 Task: In the table, the row minimum row height is 0.4.
Action: Mouse moved to (192, 74)
Screenshot: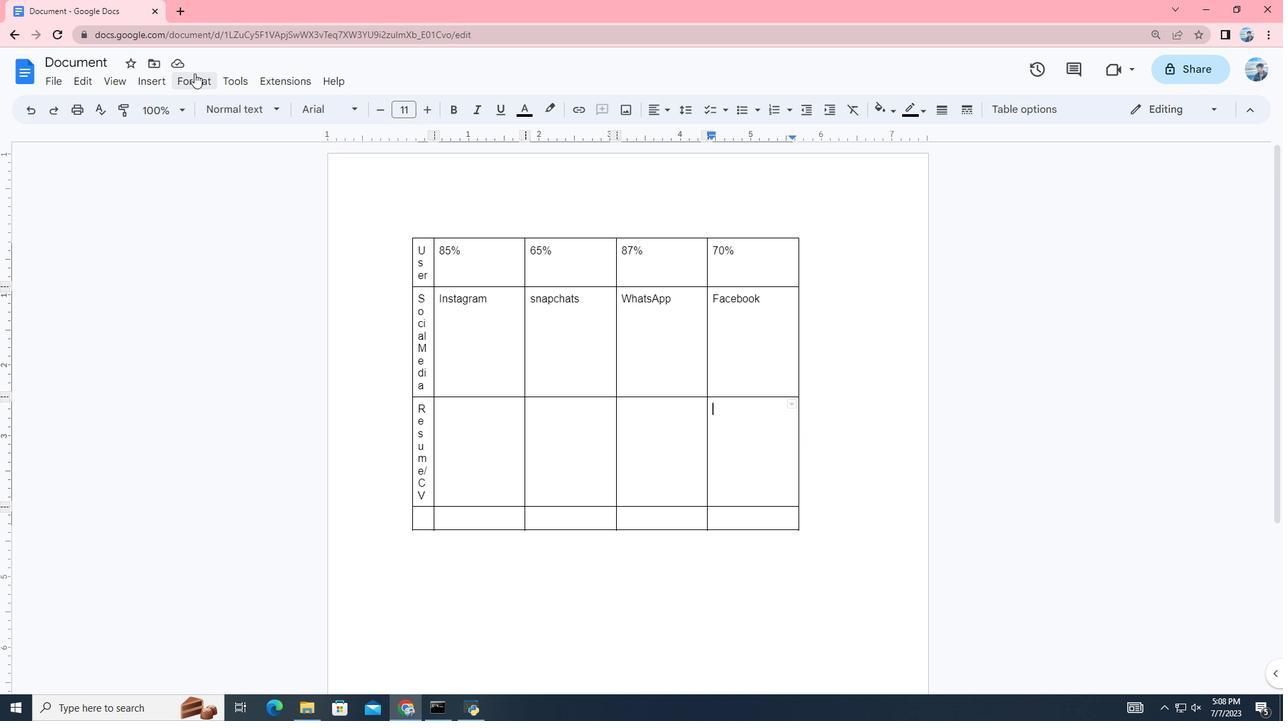 
Action: Mouse pressed left at (192, 74)
Screenshot: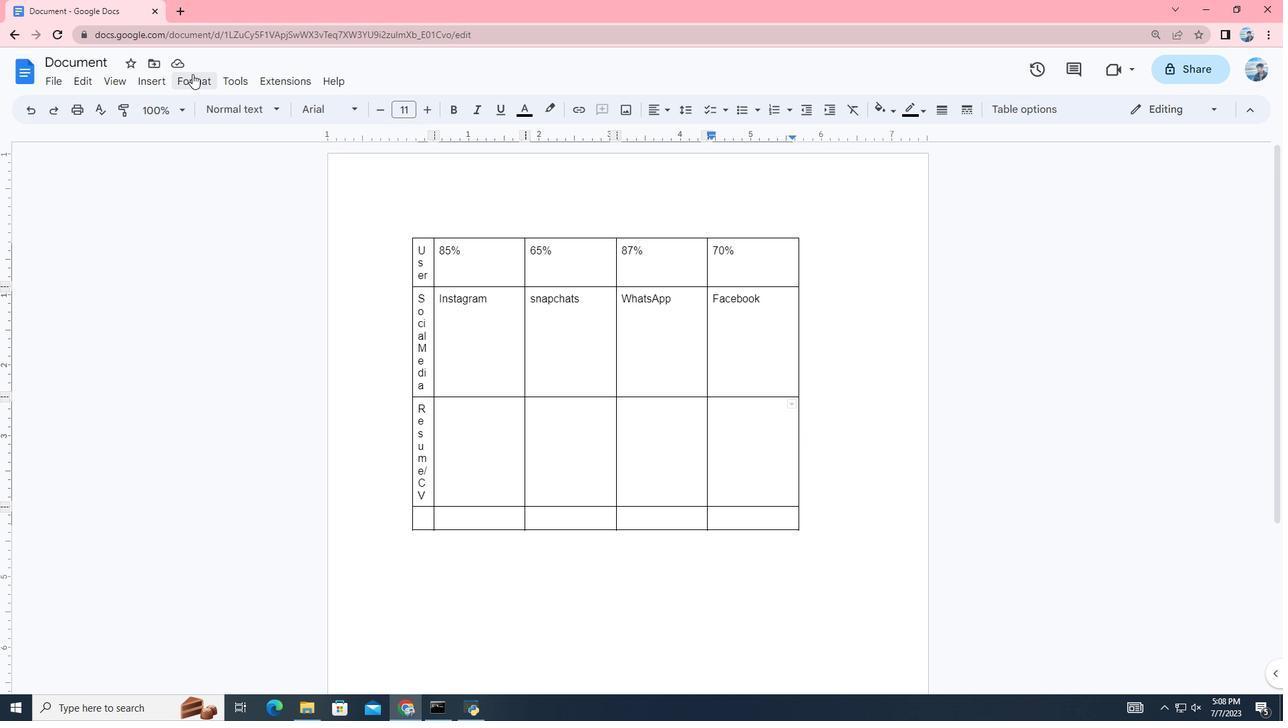 
Action: Mouse moved to (473, 669)
Screenshot: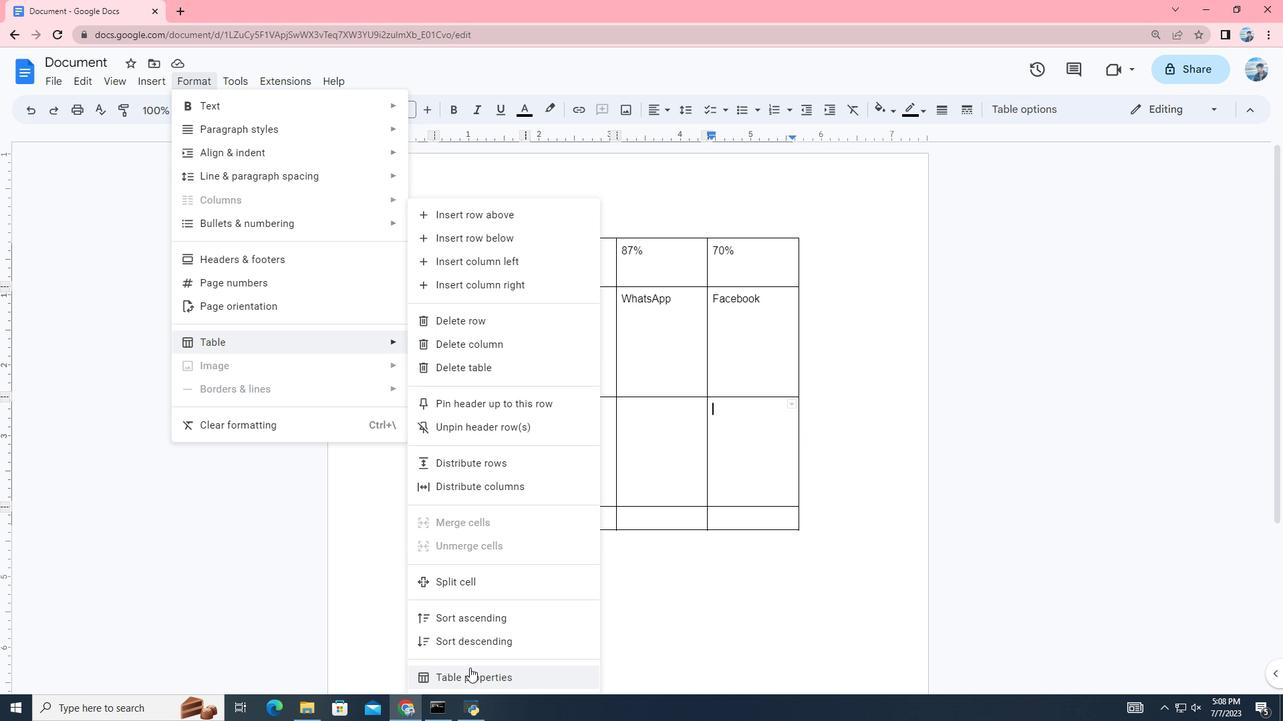 
Action: Mouse pressed left at (473, 669)
Screenshot: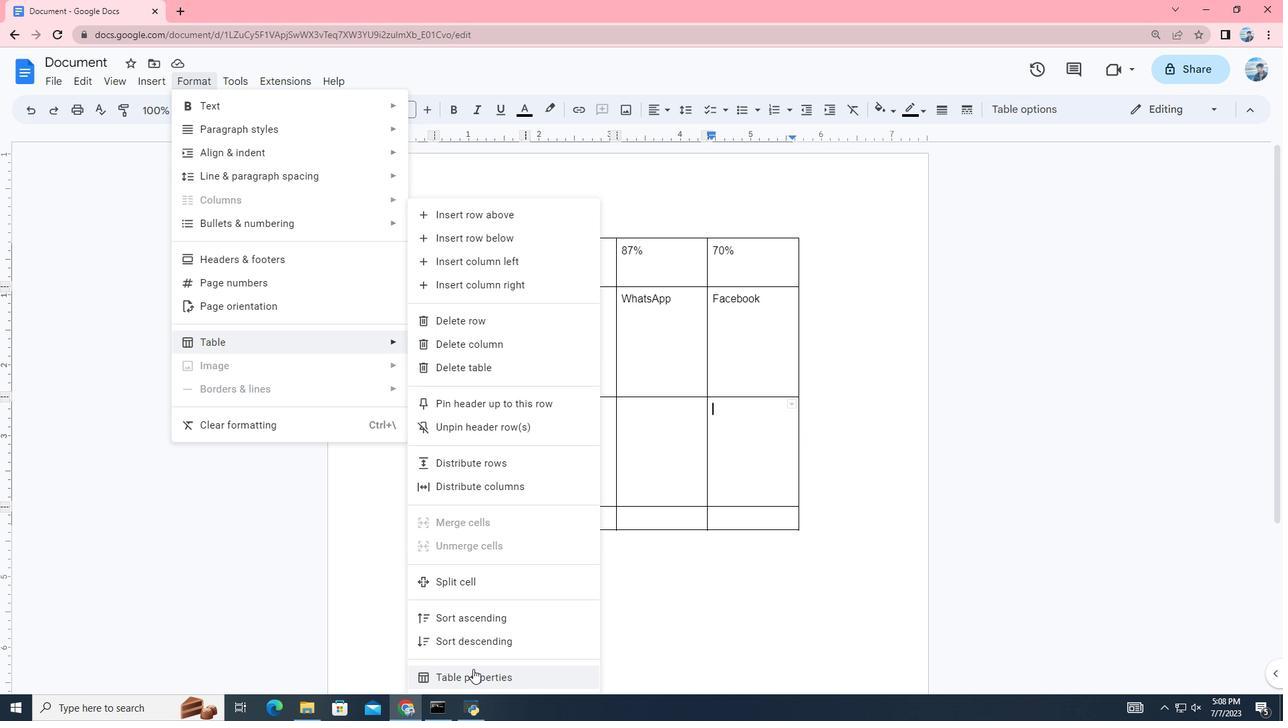 
Action: Mouse moved to (1107, 441)
Screenshot: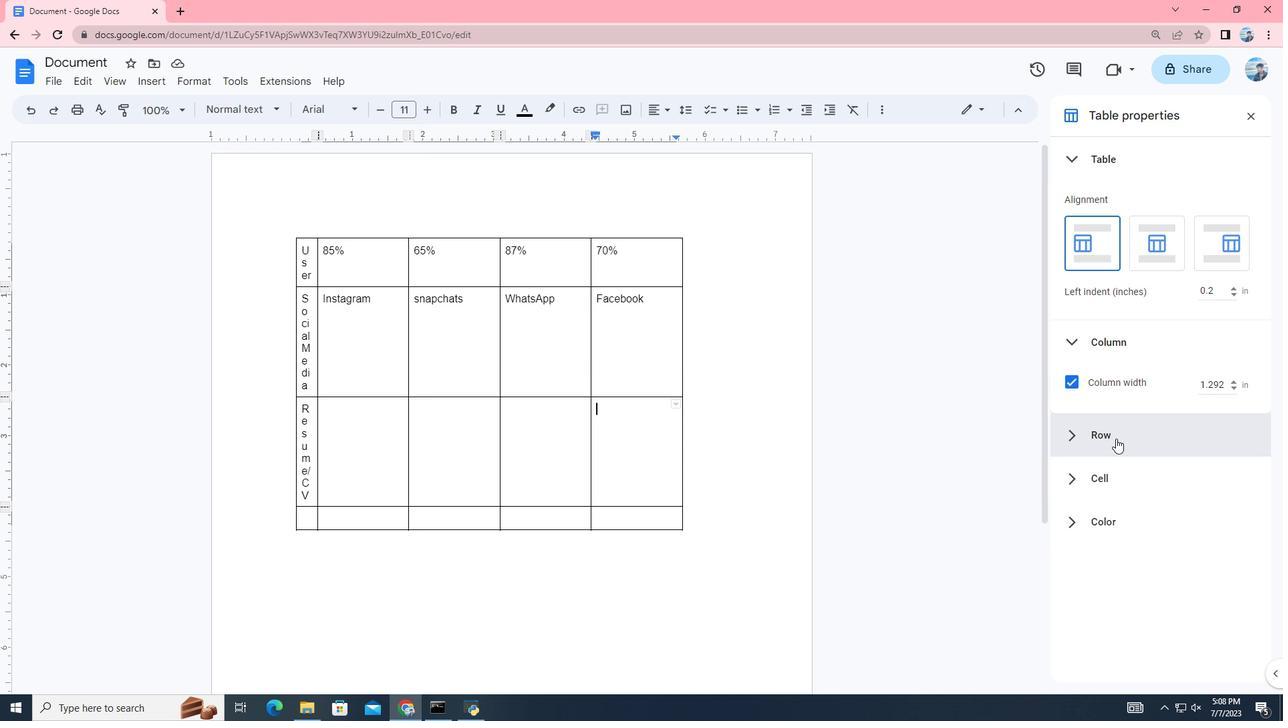 
Action: Mouse pressed left at (1107, 441)
Screenshot: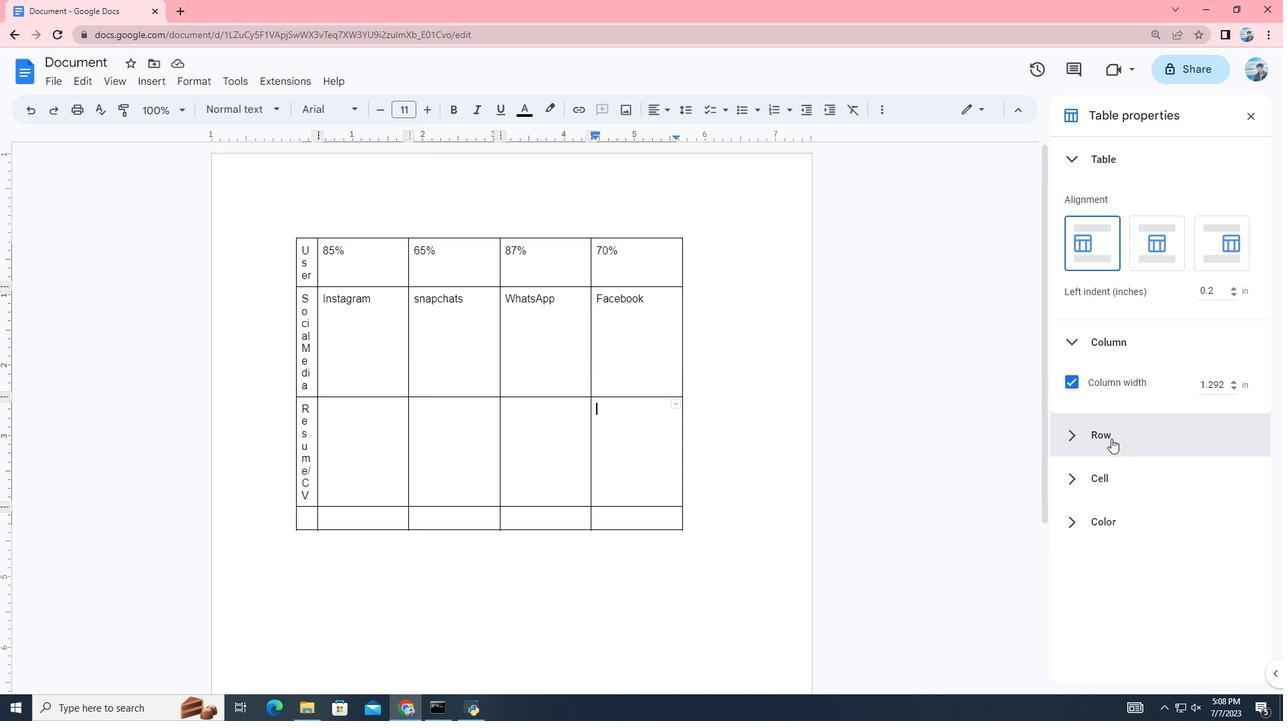 
Action: Mouse moved to (1220, 475)
Screenshot: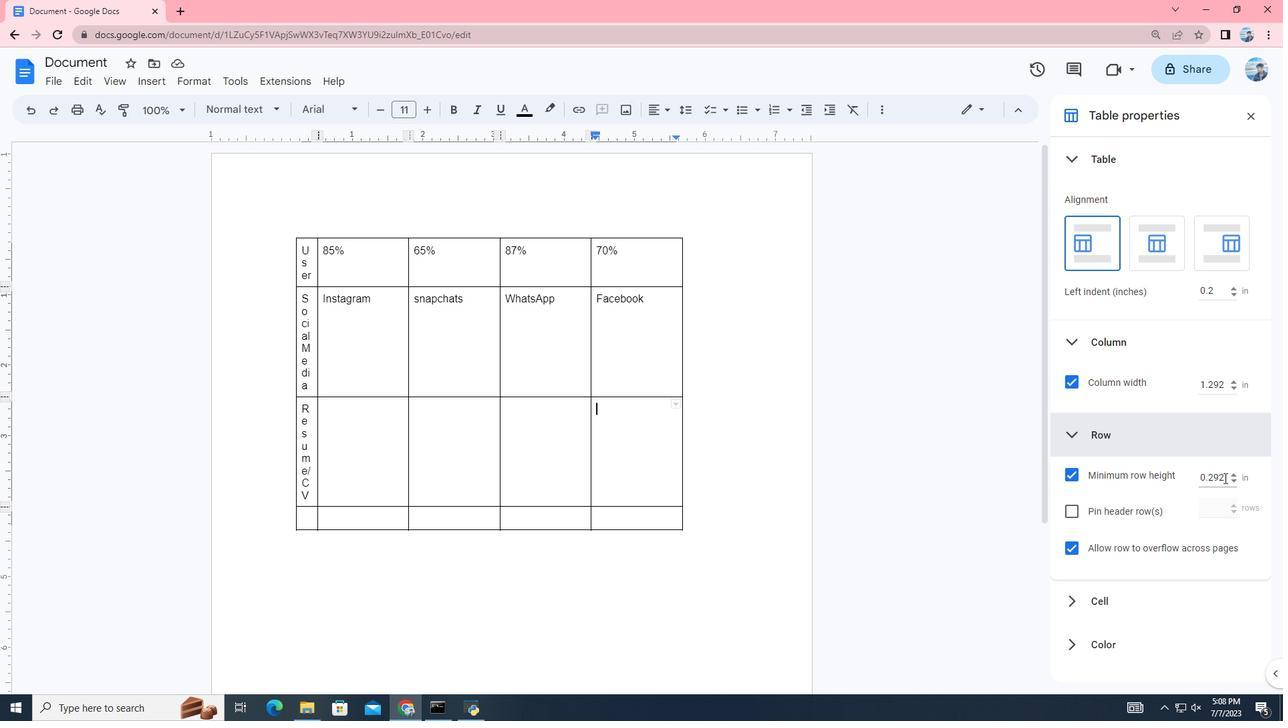 
Action: Mouse pressed left at (1220, 475)
Screenshot: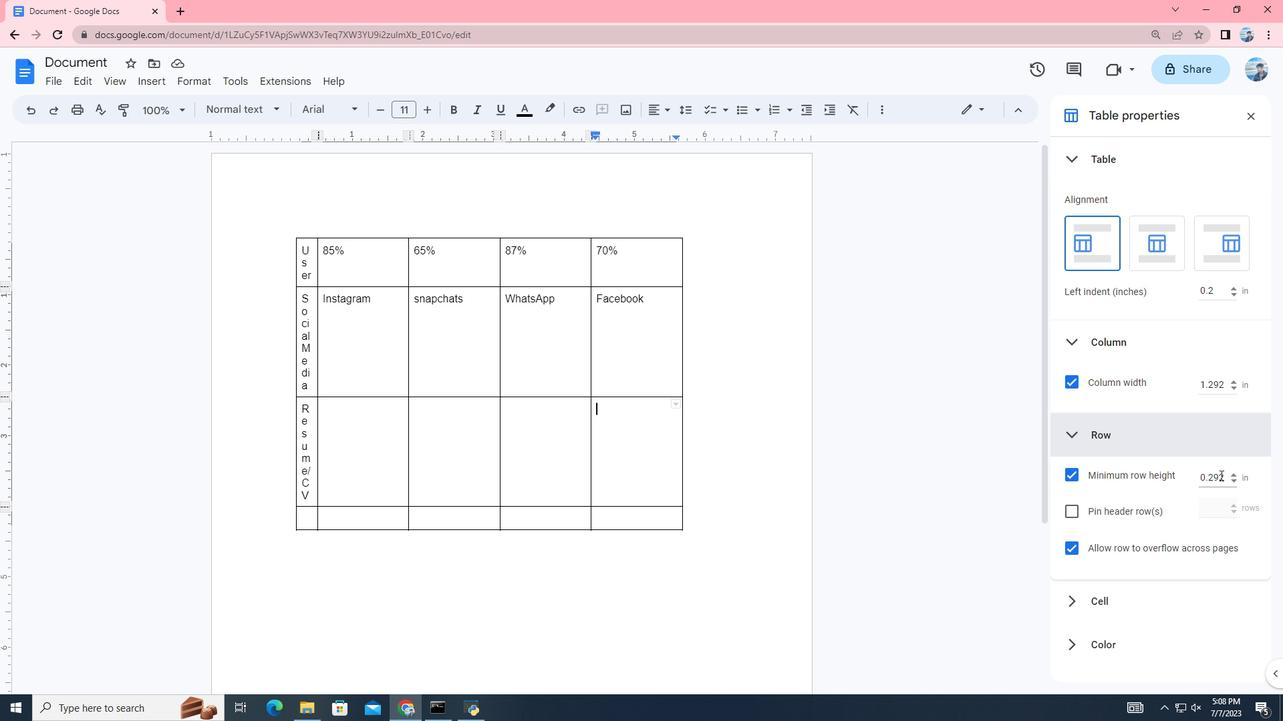 
Action: Mouse moved to (1222, 477)
Screenshot: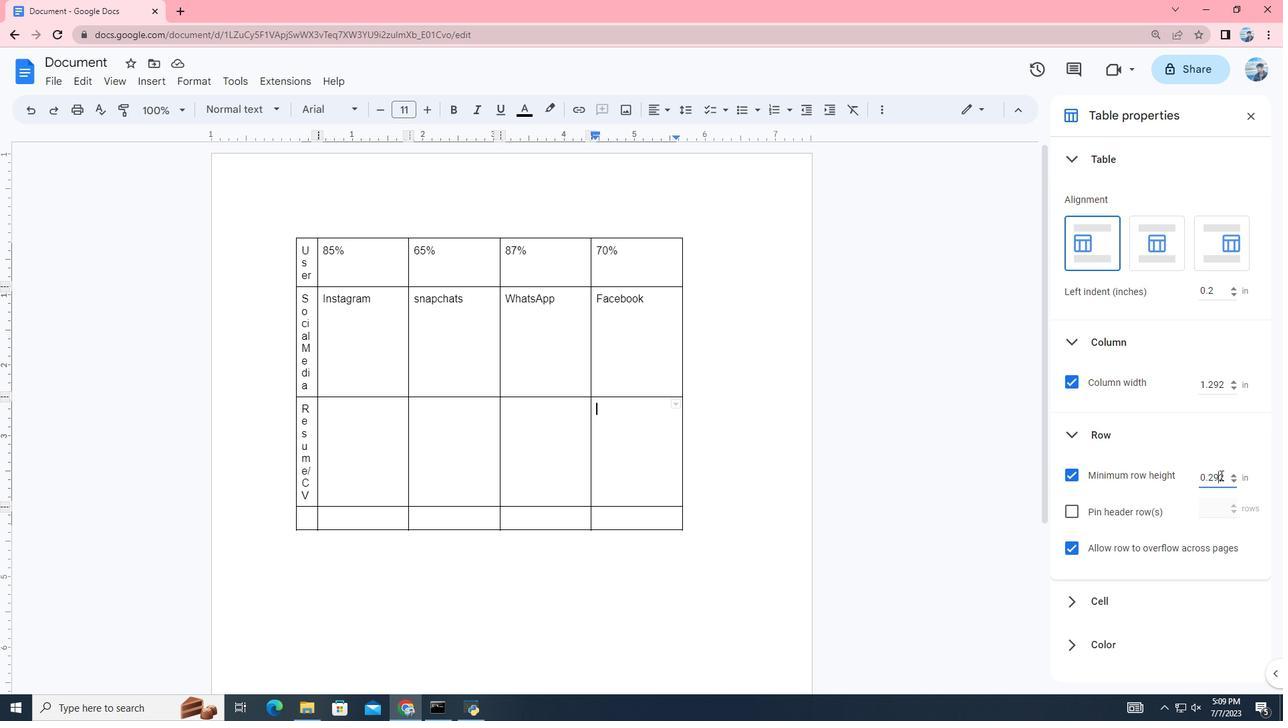 
Action: Mouse pressed left at (1222, 477)
Screenshot: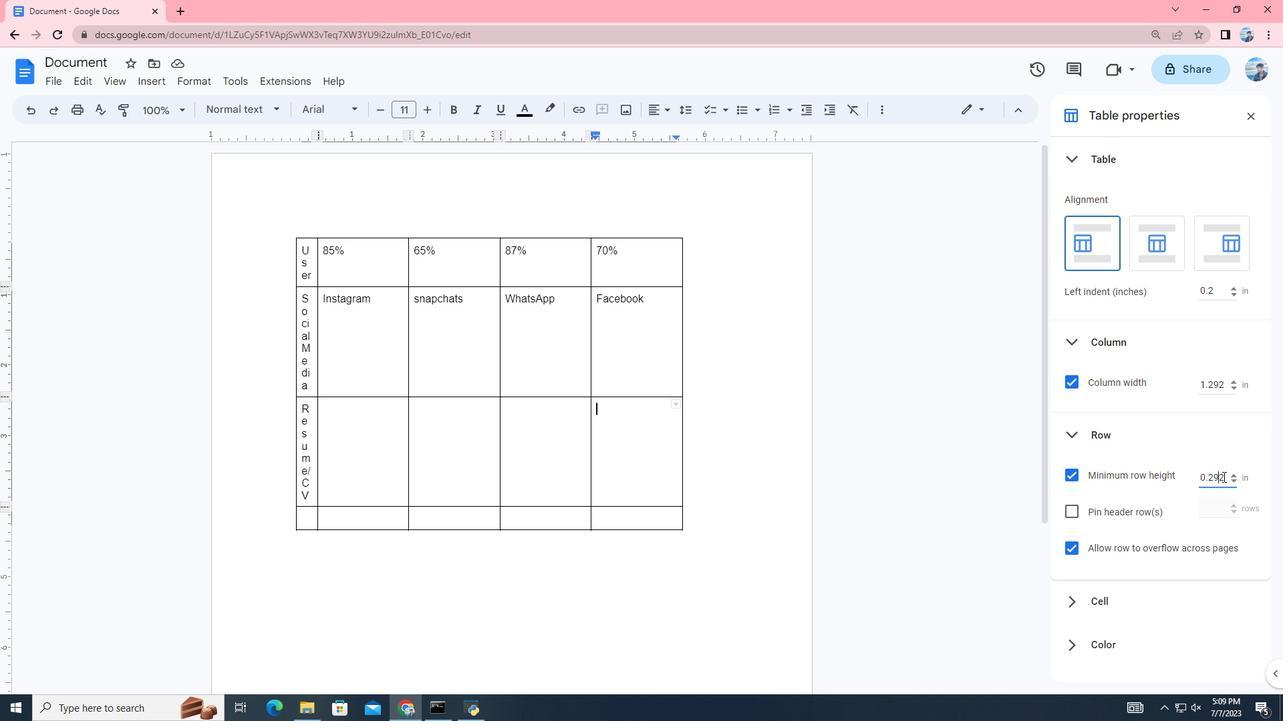 
Action: Mouse moved to (1226, 485)
Screenshot: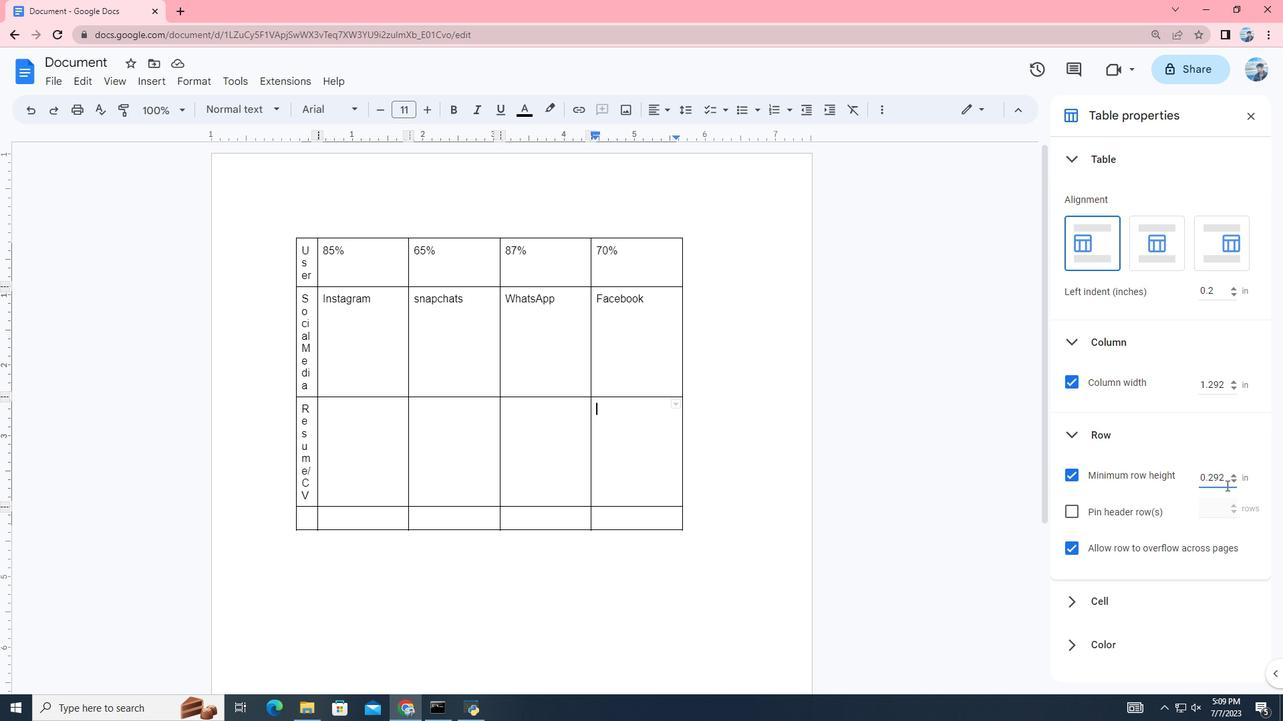 
Action: Key pressed <Key.backspace><Key.backspace><Key.backspace>
Screenshot: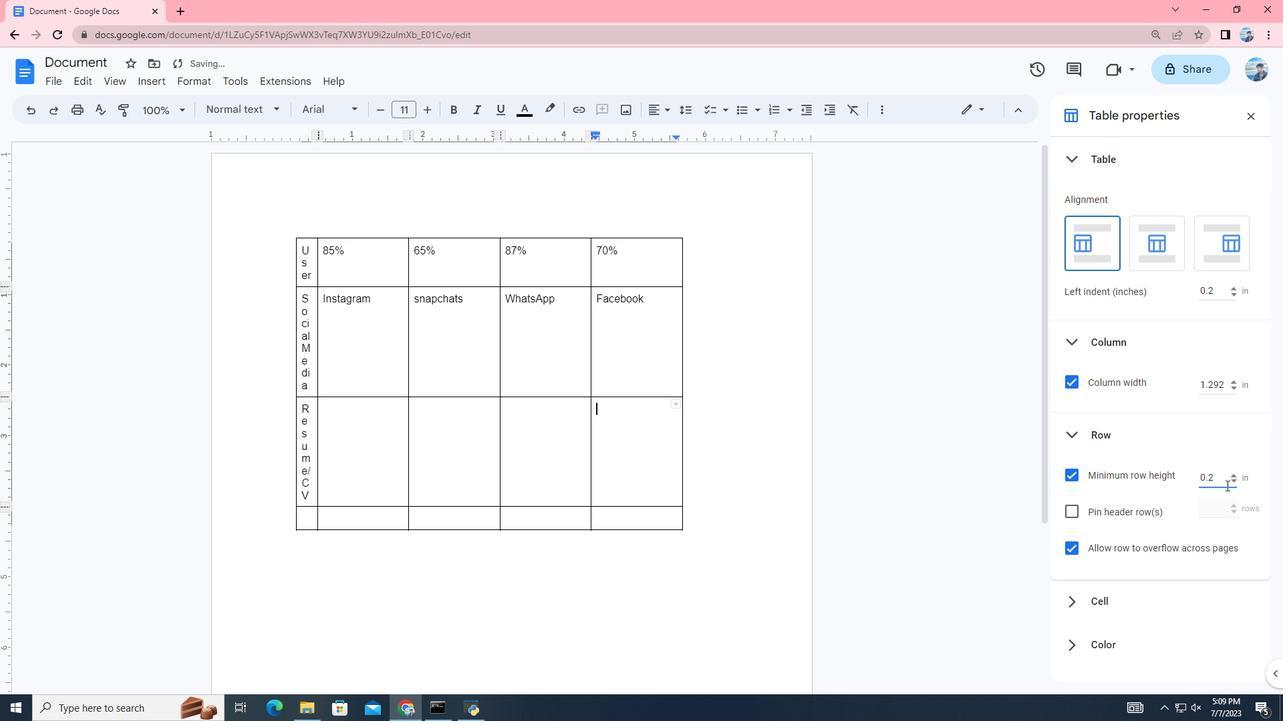 
Action: Mouse moved to (1066, 476)
Screenshot: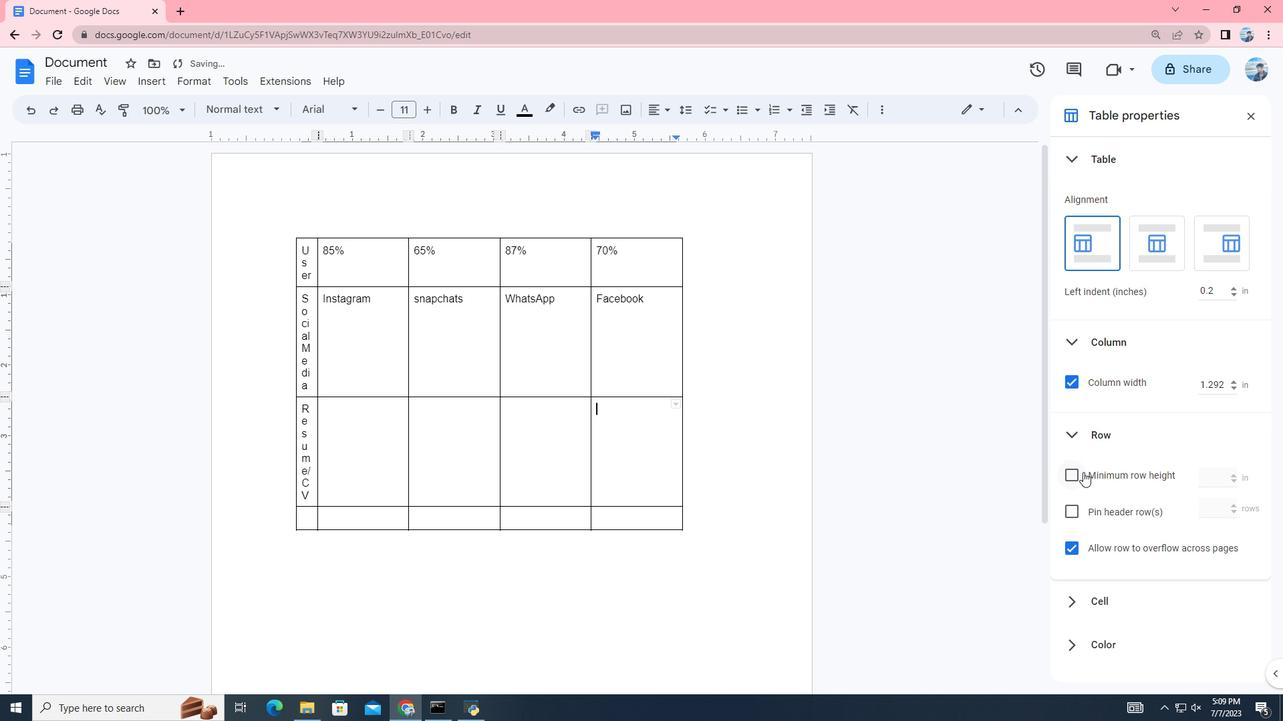 
Action: Mouse pressed left at (1066, 476)
Screenshot: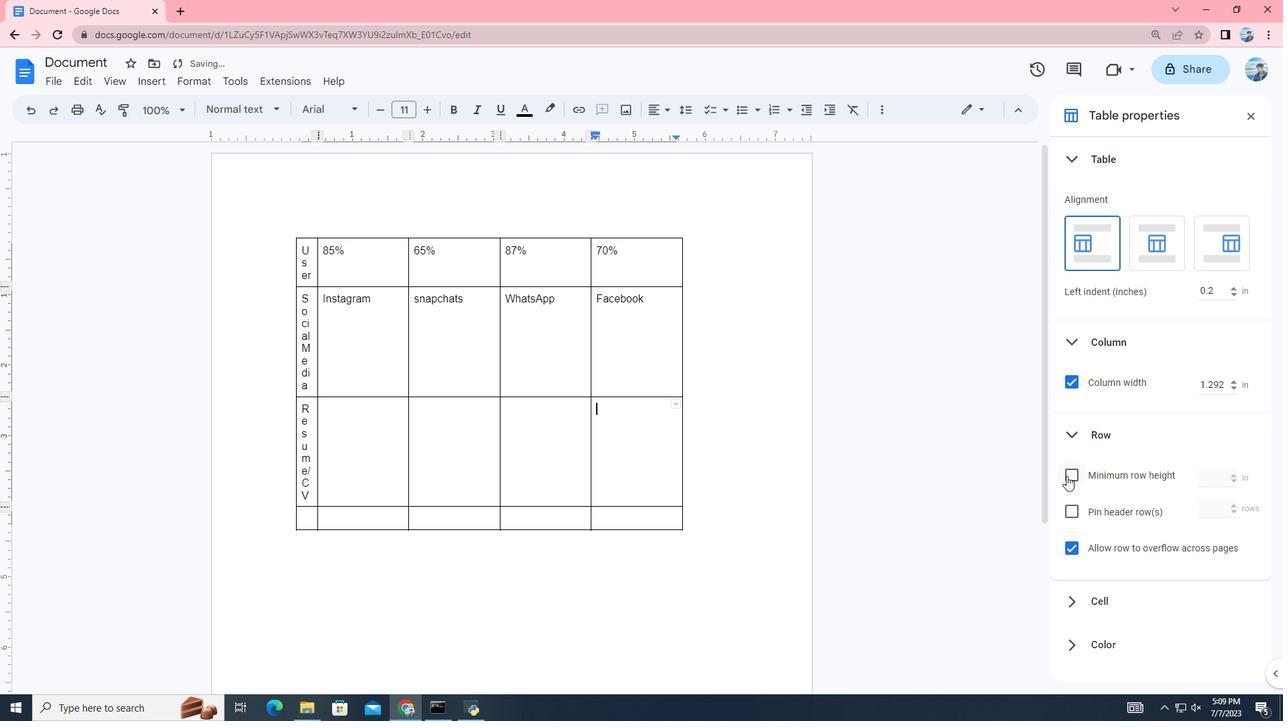 
Action: Mouse moved to (1210, 480)
Screenshot: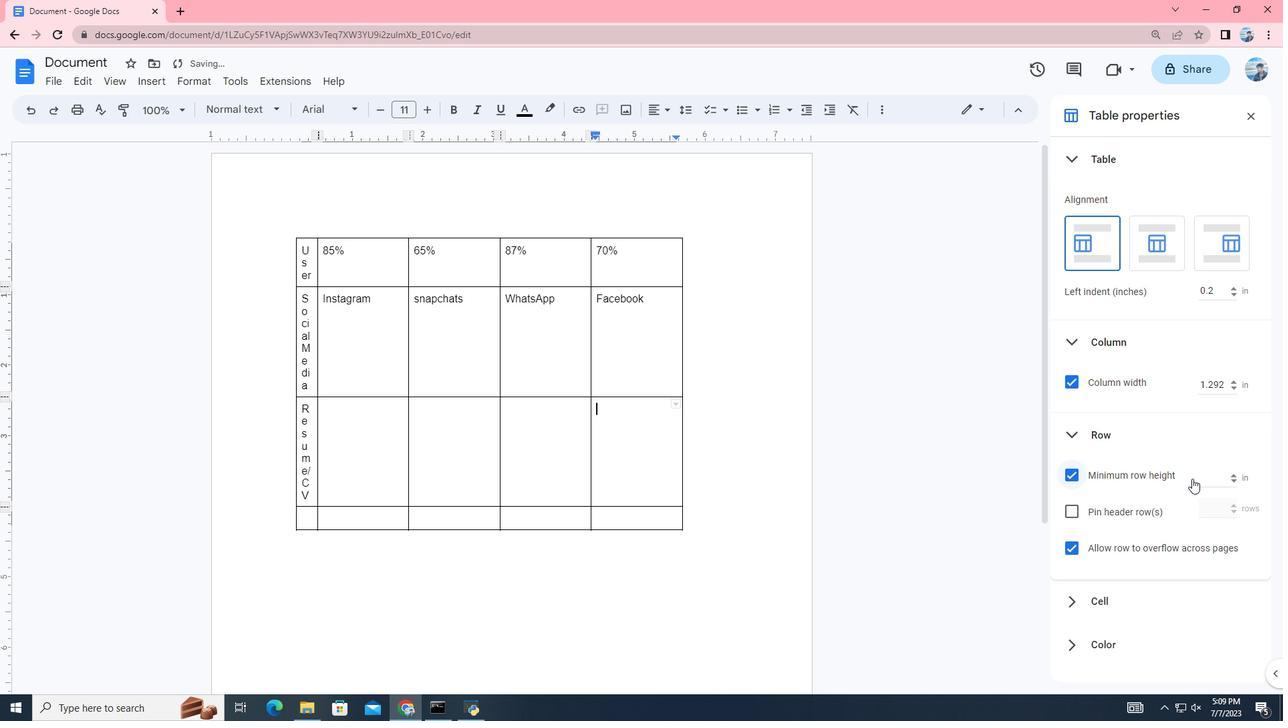 
Action: Mouse pressed left at (1210, 480)
Screenshot: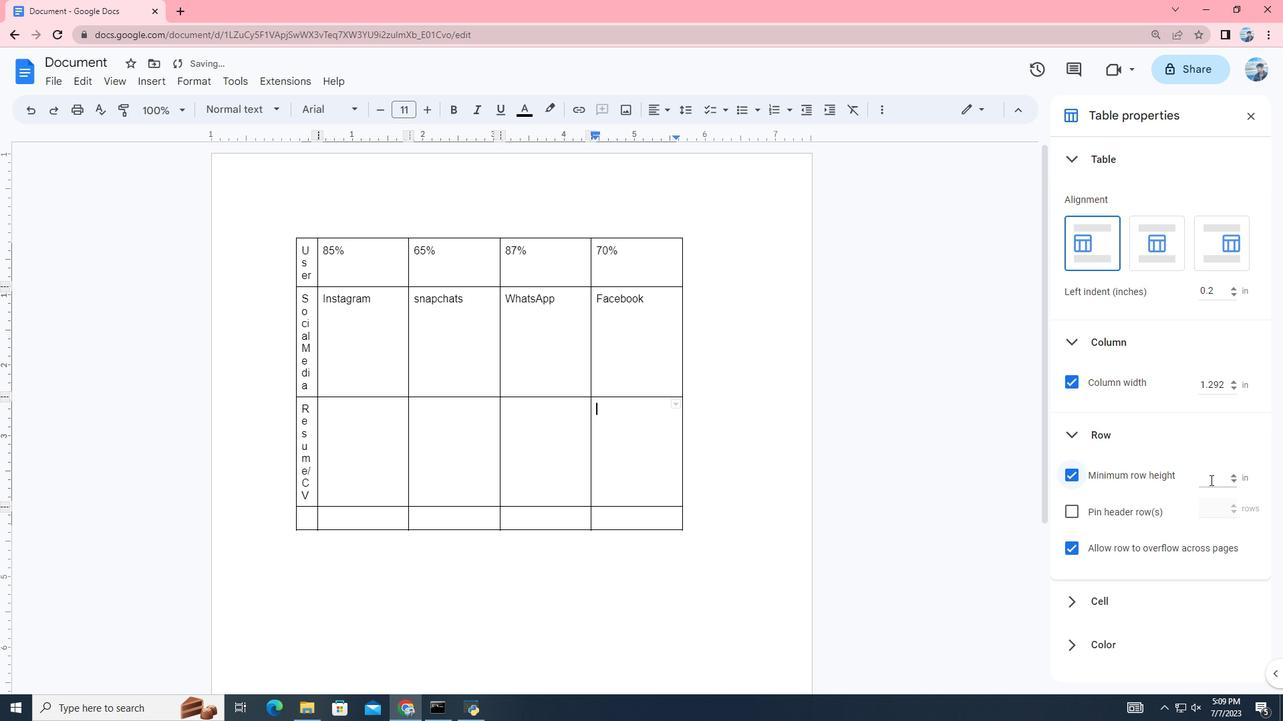 
Action: Key pressed 0.4
Screenshot: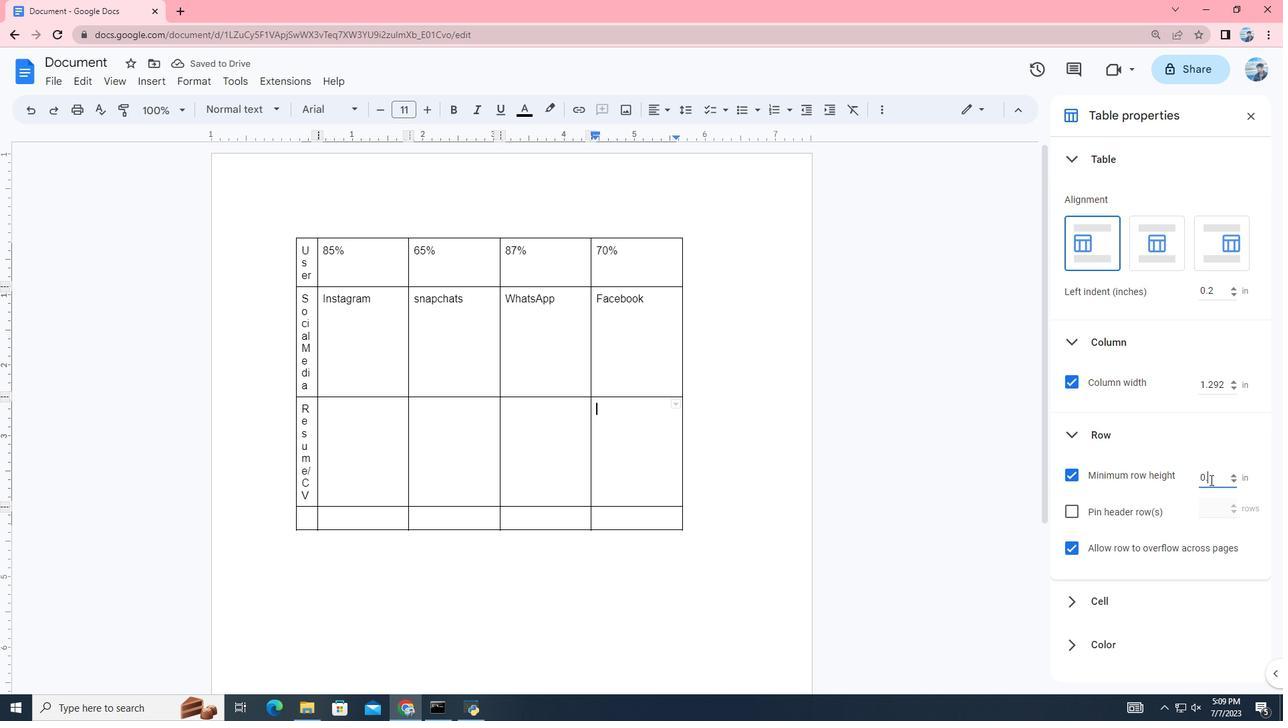 
